 Task: Look for organic products in the category "American".
Action: Mouse moved to (713, 252)
Screenshot: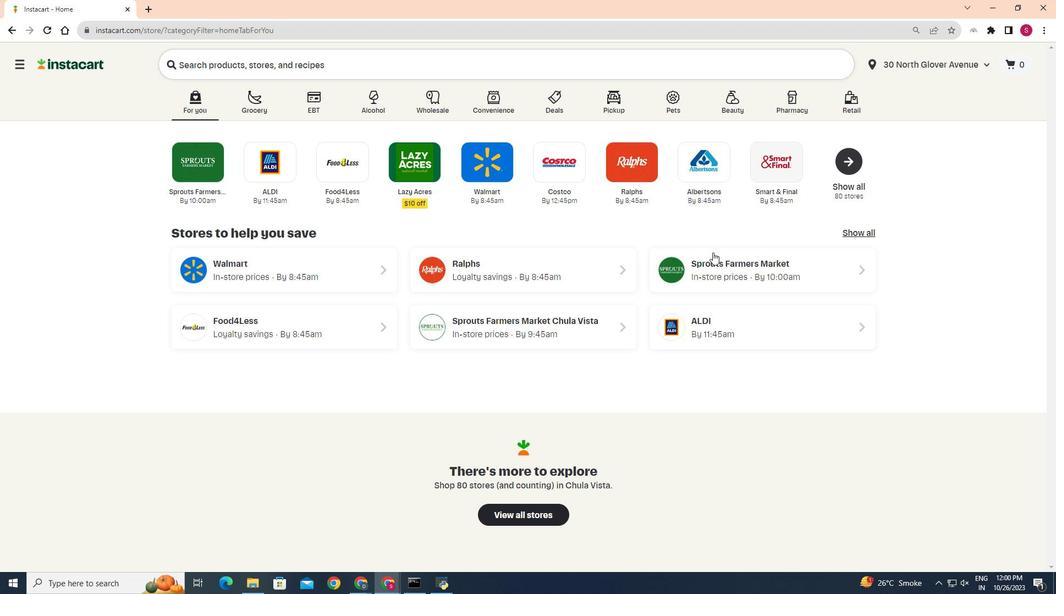 
Action: Mouse pressed left at (713, 252)
Screenshot: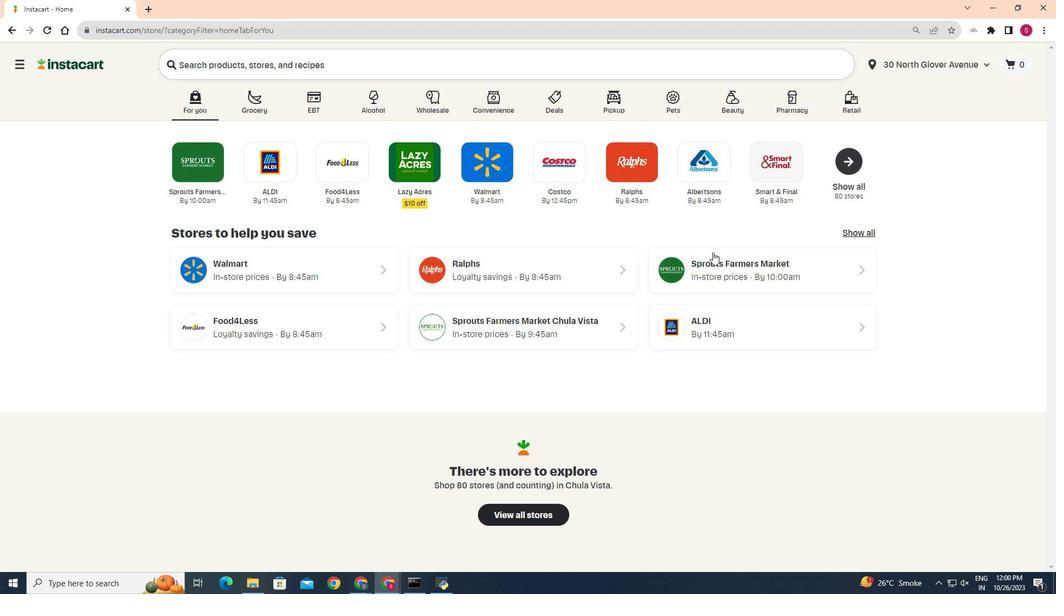 
Action: Mouse moved to (30, 462)
Screenshot: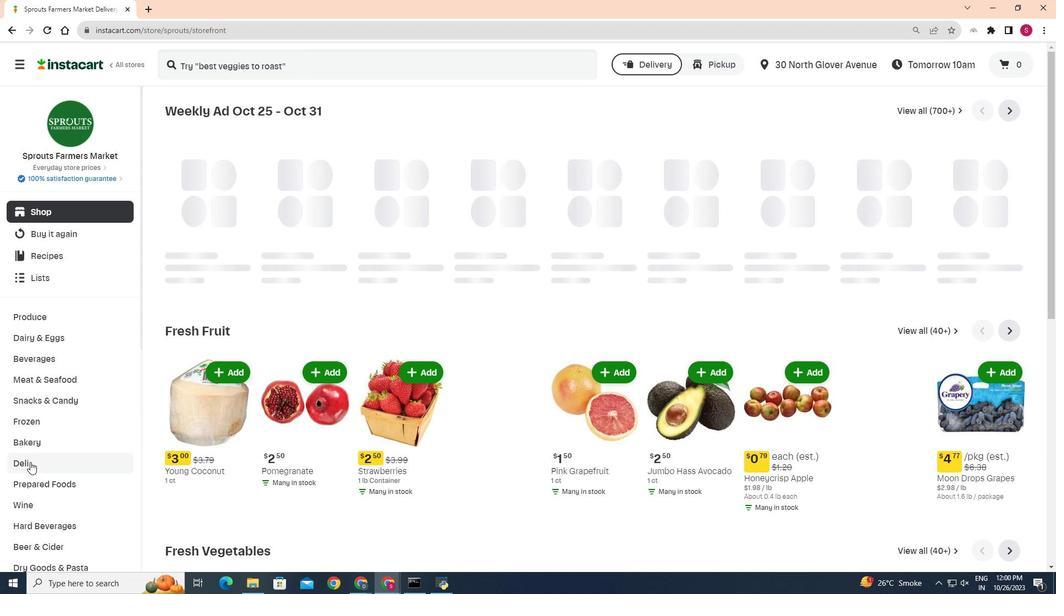 
Action: Mouse pressed left at (30, 462)
Screenshot: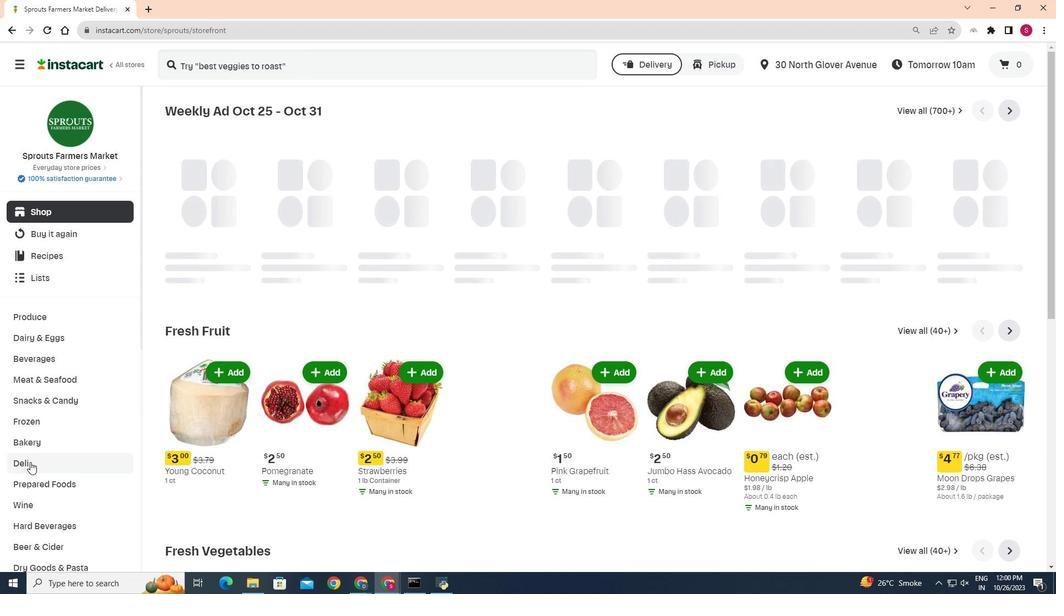 
Action: Mouse moved to (289, 141)
Screenshot: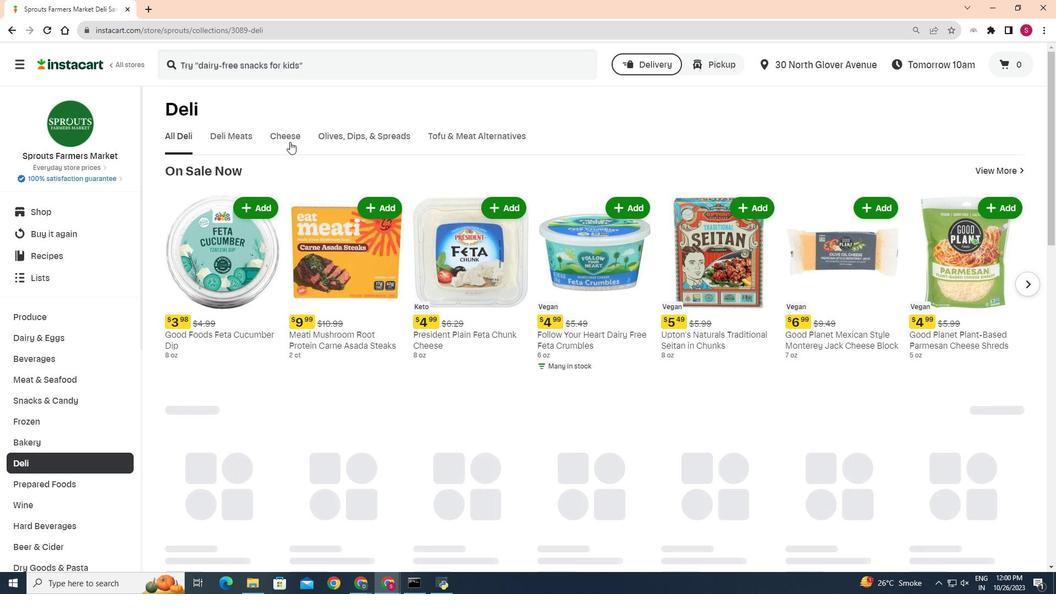 
Action: Mouse pressed left at (289, 141)
Screenshot: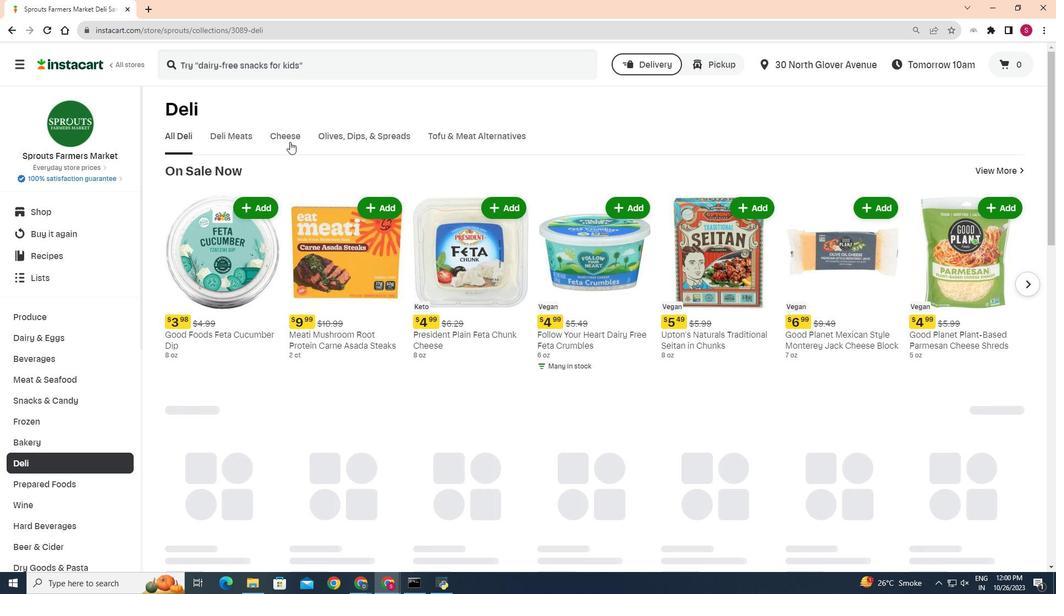 
Action: Mouse moved to (610, 184)
Screenshot: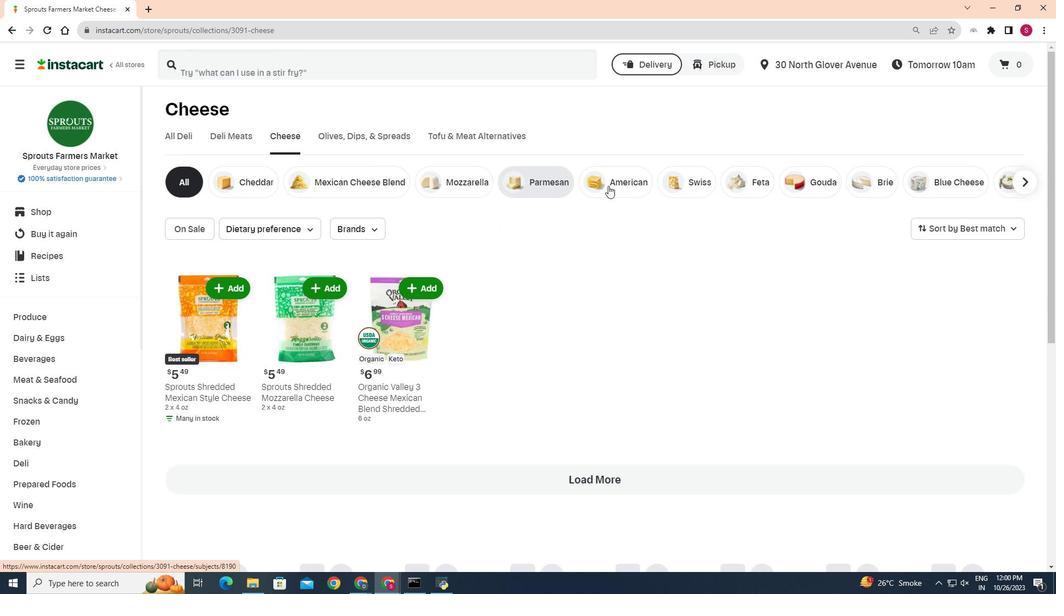 
Action: Mouse pressed left at (610, 184)
Screenshot: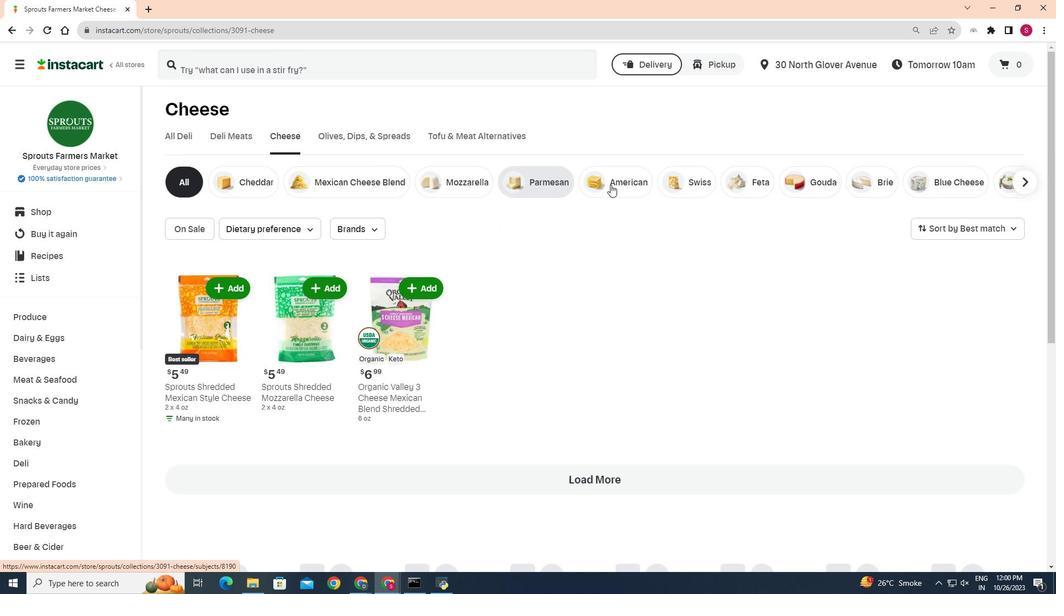 
Action: Mouse moved to (612, 187)
Screenshot: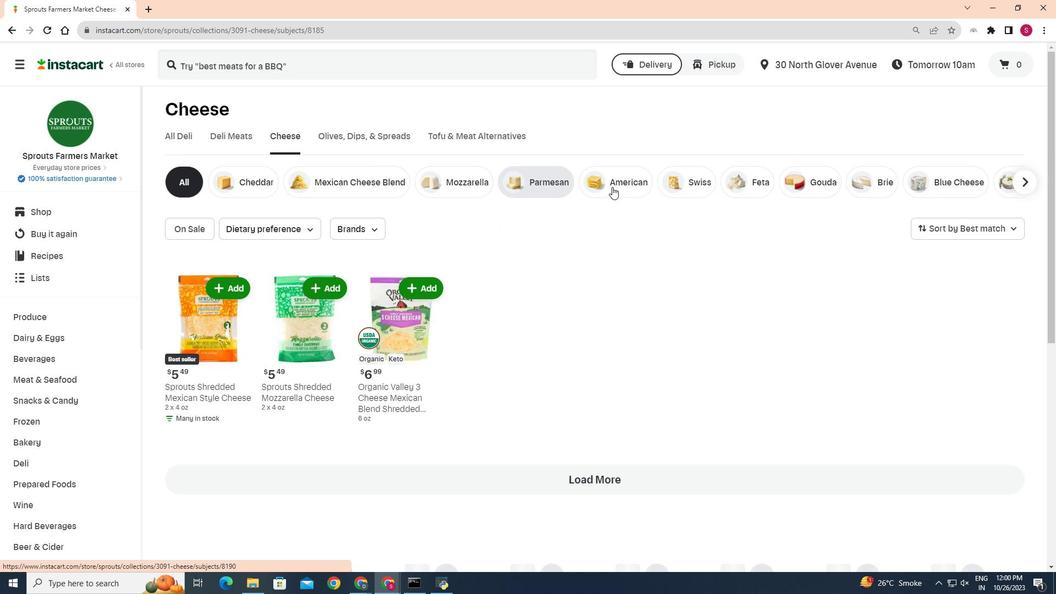 
Action: Mouse pressed left at (612, 187)
Screenshot: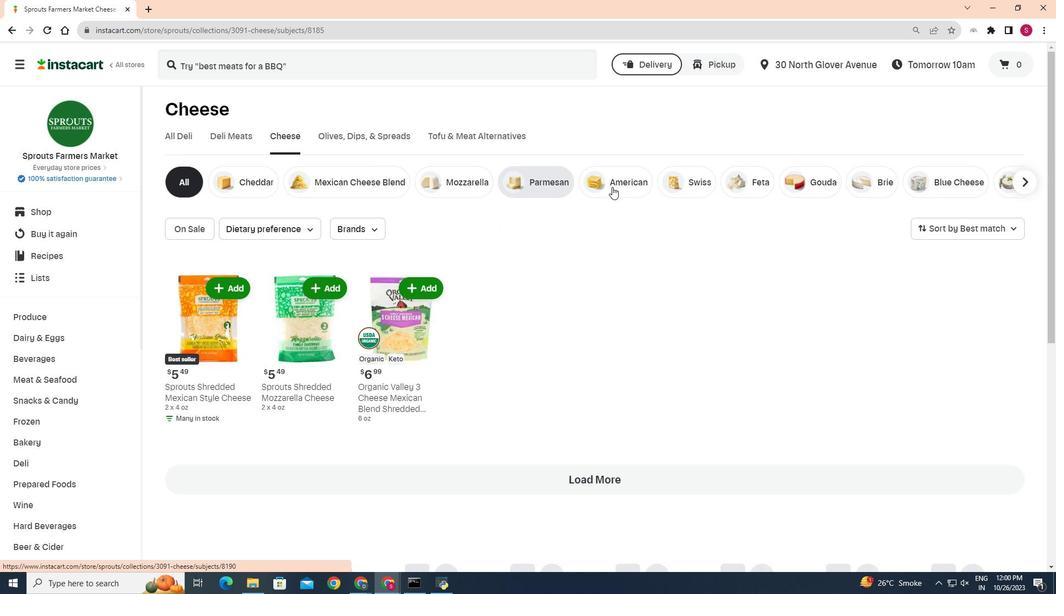 
Action: Mouse moved to (256, 228)
Screenshot: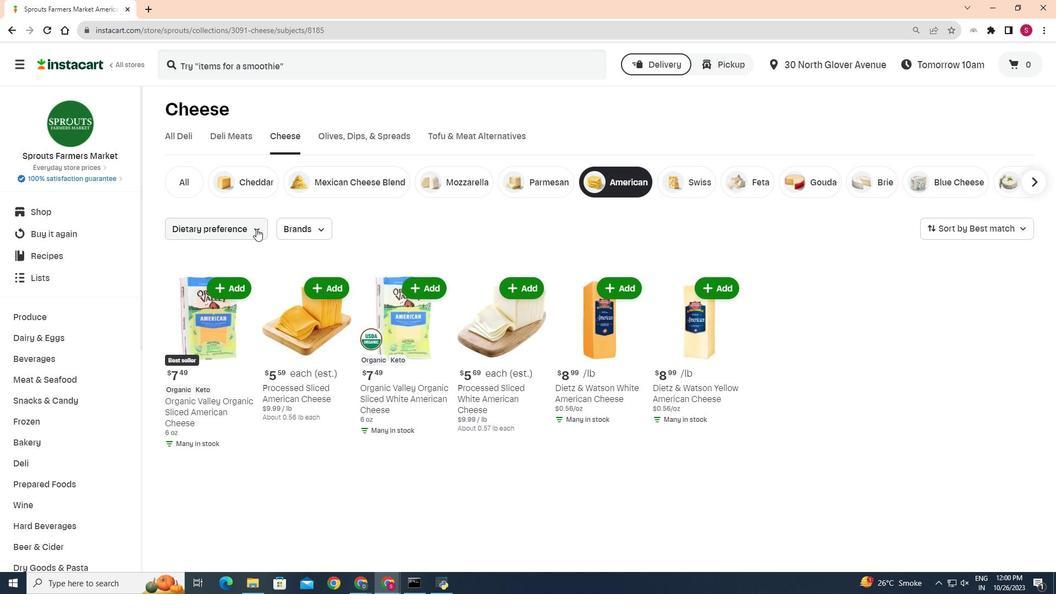 
Action: Mouse pressed left at (256, 228)
Screenshot: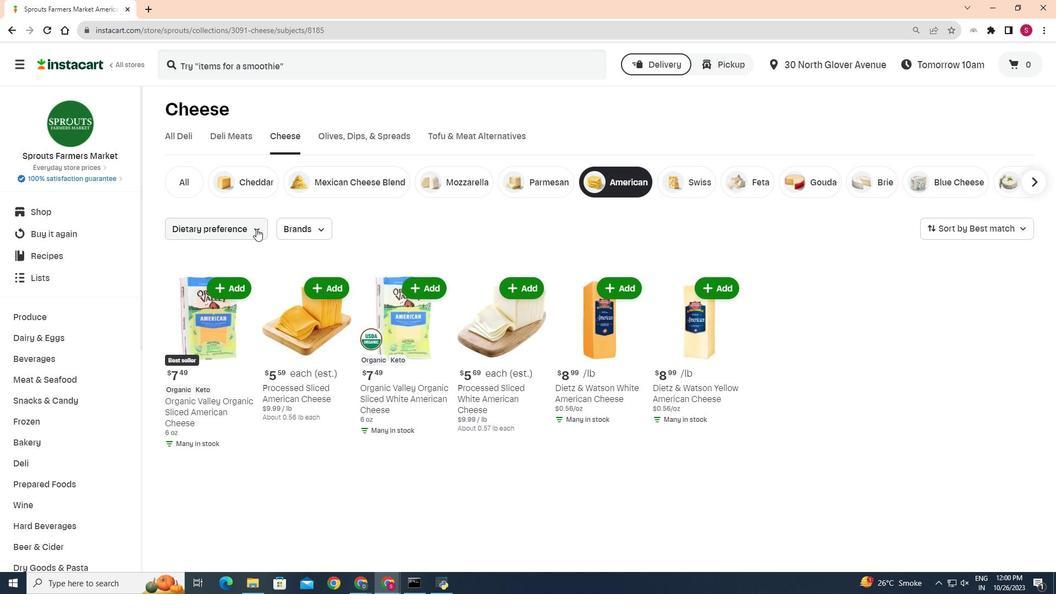 
Action: Mouse moved to (183, 262)
Screenshot: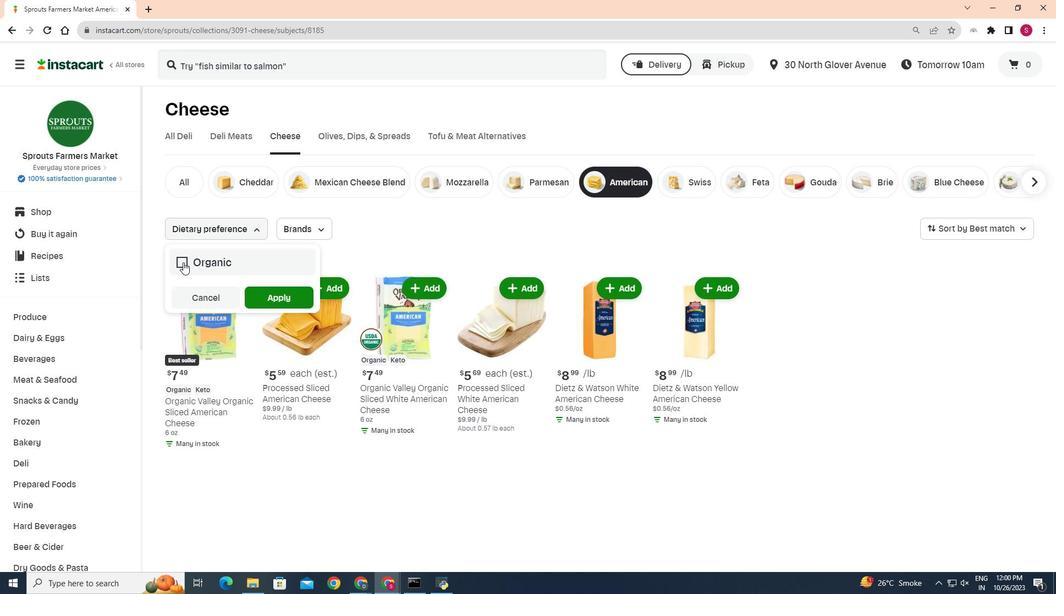 
Action: Mouse pressed left at (183, 262)
Screenshot: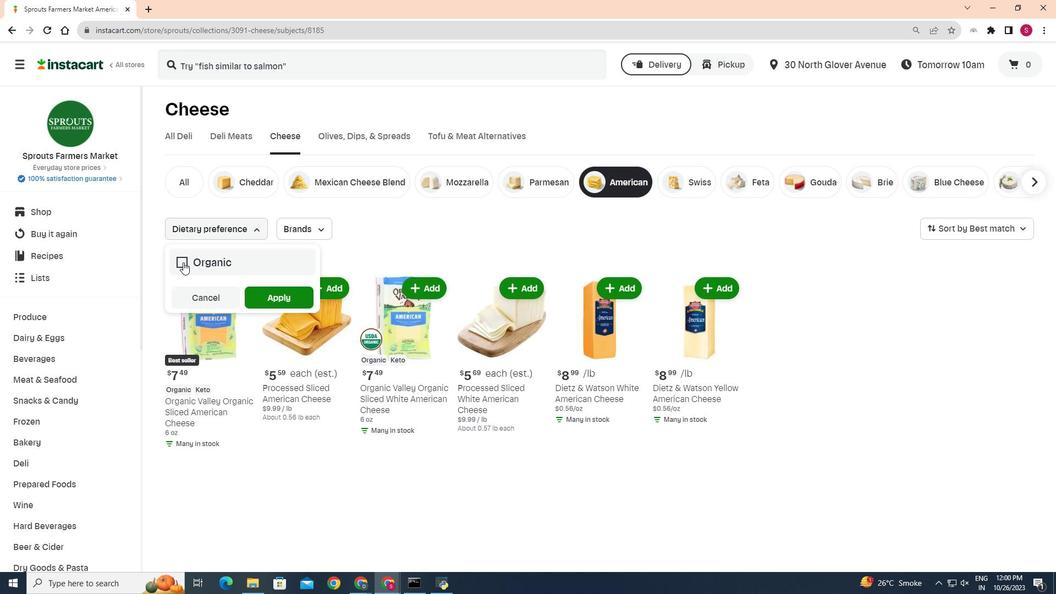 
Action: Mouse moved to (267, 293)
Screenshot: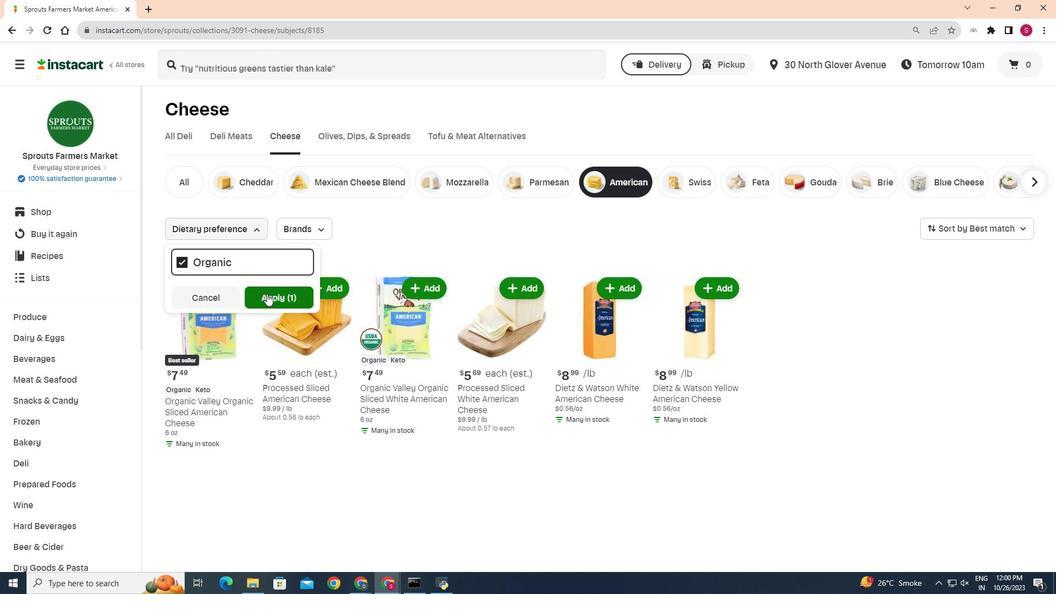 
Action: Mouse pressed left at (267, 293)
Screenshot: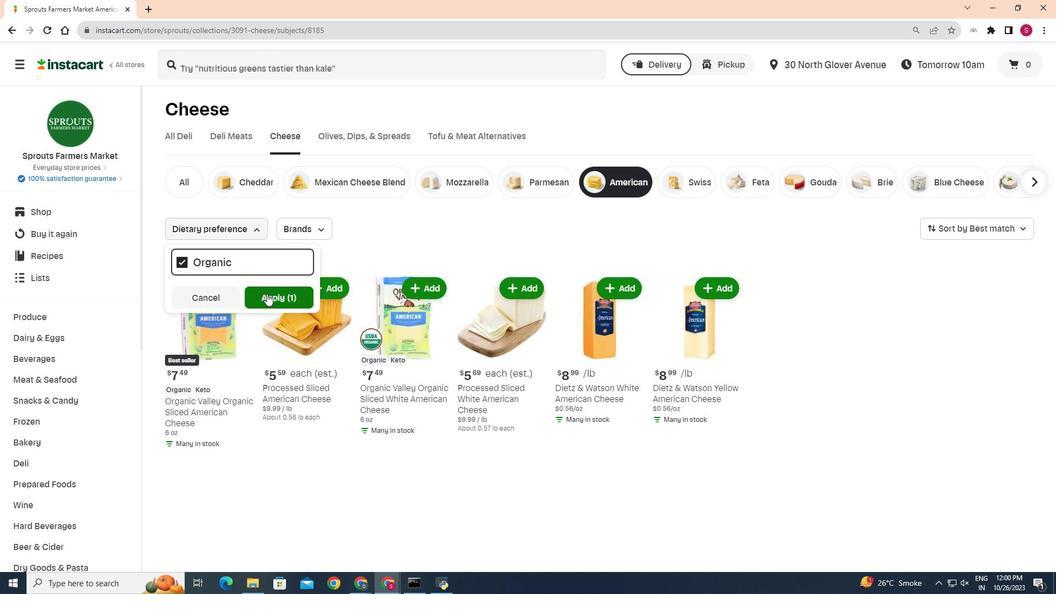 
Action: Mouse moved to (717, 289)
Screenshot: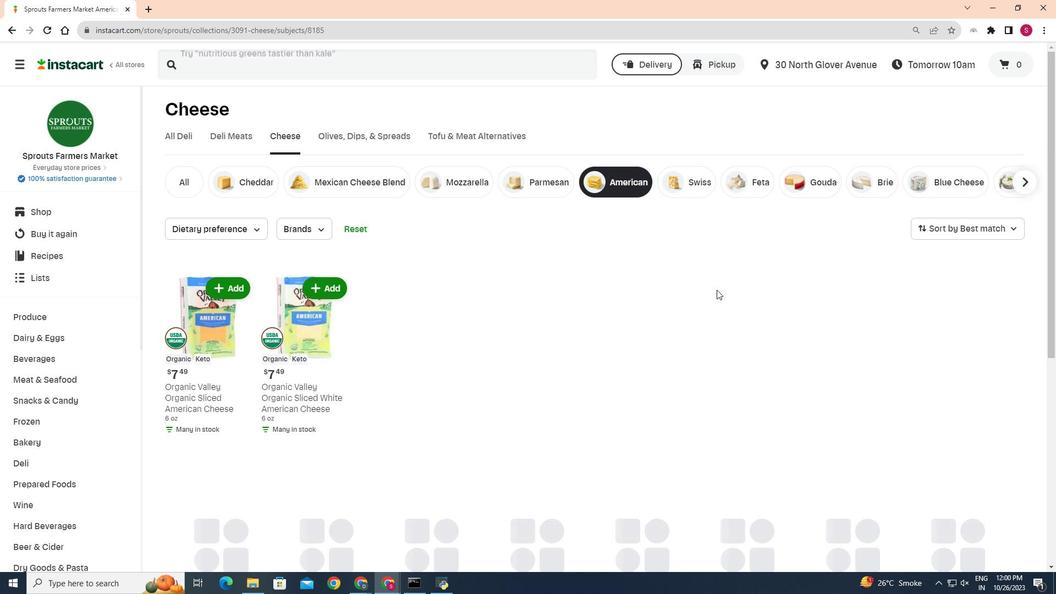 
